 Task: Sort the products by unit price (high first).
Action: Mouse moved to (18, 92)
Screenshot: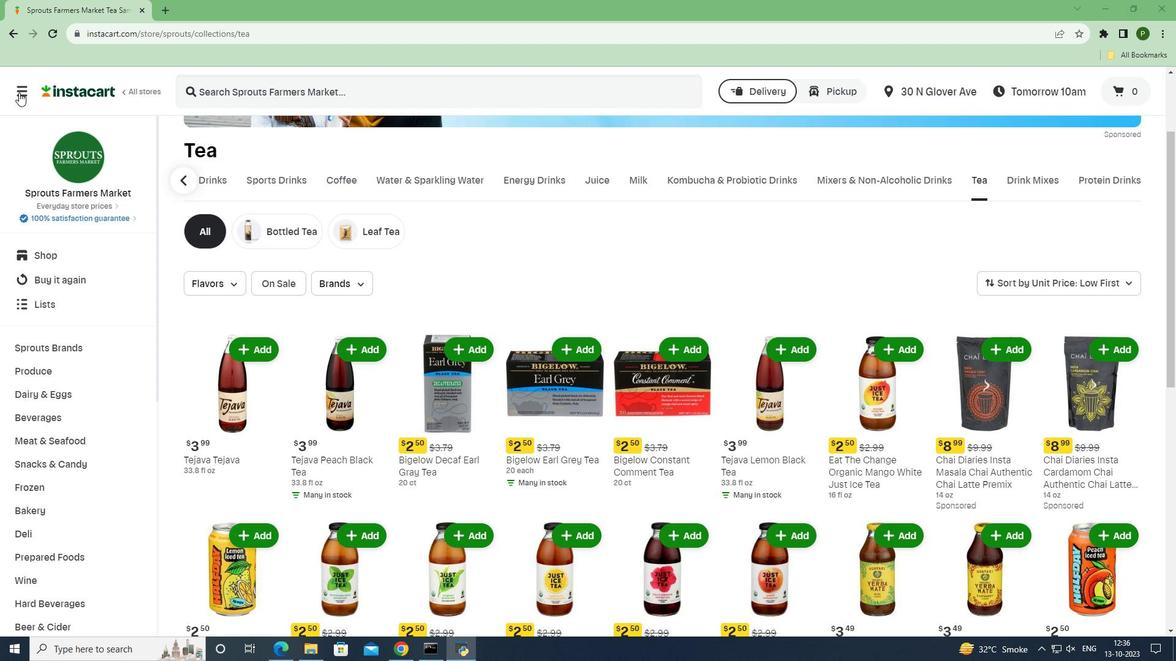 
Action: Mouse pressed left at (18, 92)
Screenshot: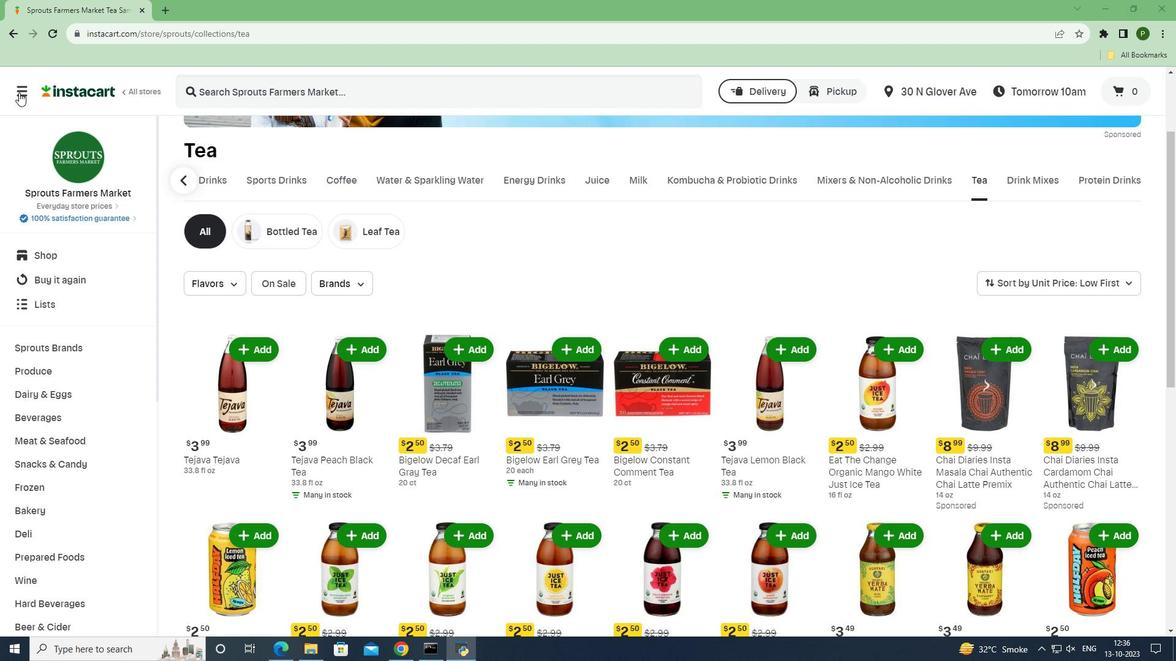 
Action: Mouse moved to (58, 324)
Screenshot: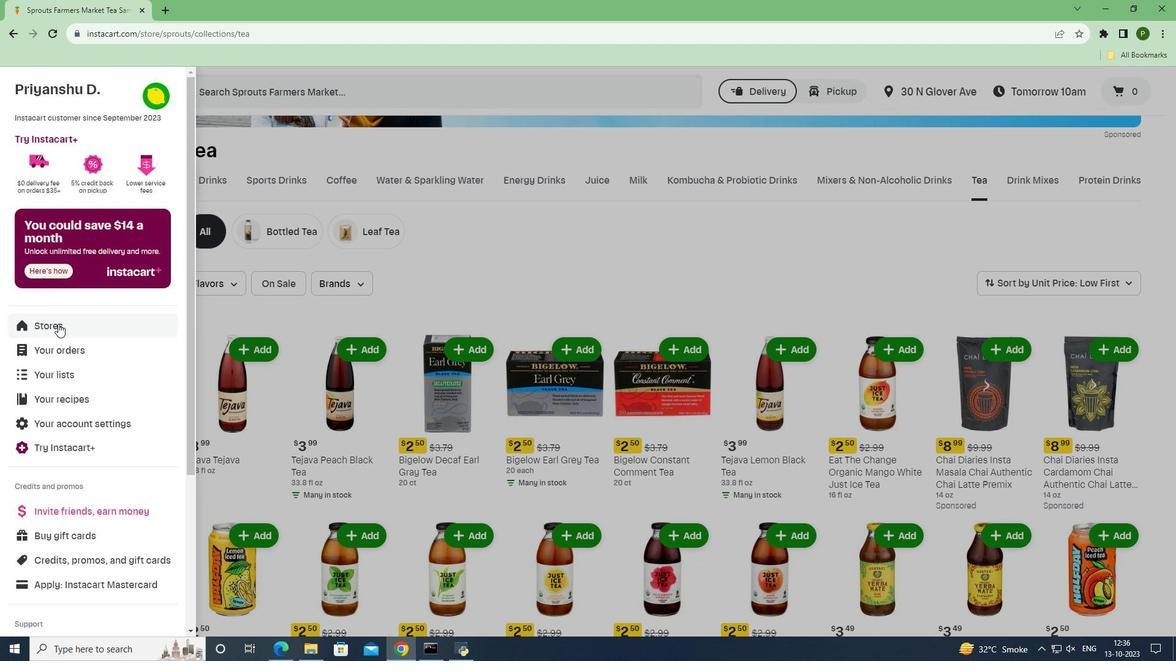 
Action: Mouse pressed left at (58, 324)
Screenshot: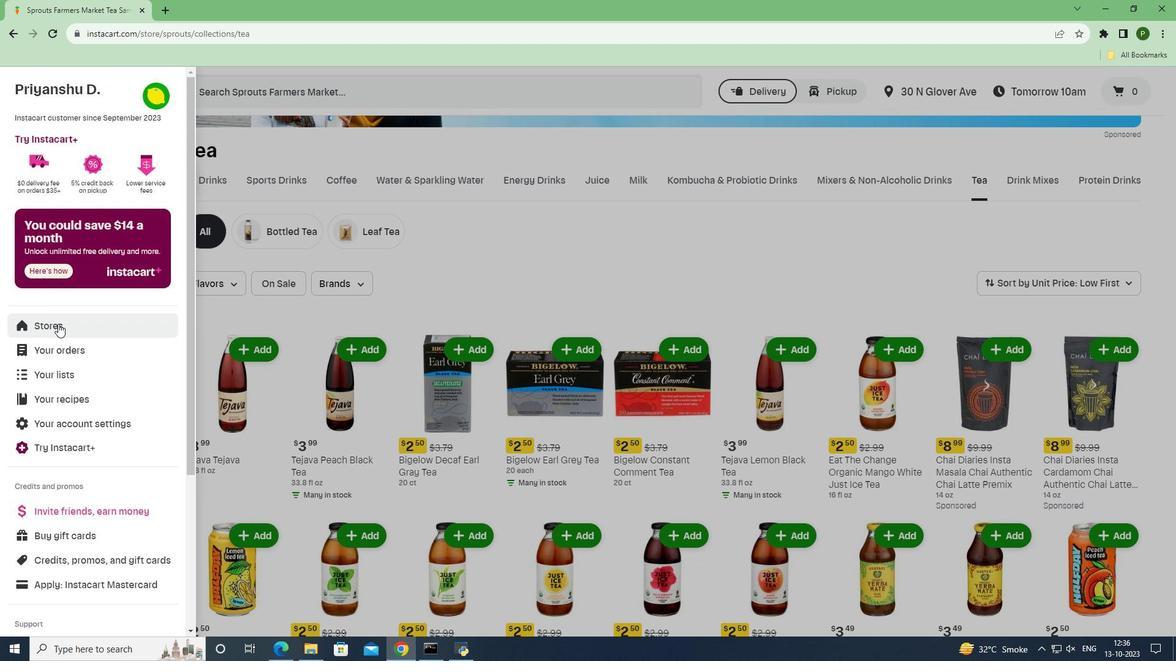 
Action: Mouse moved to (272, 145)
Screenshot: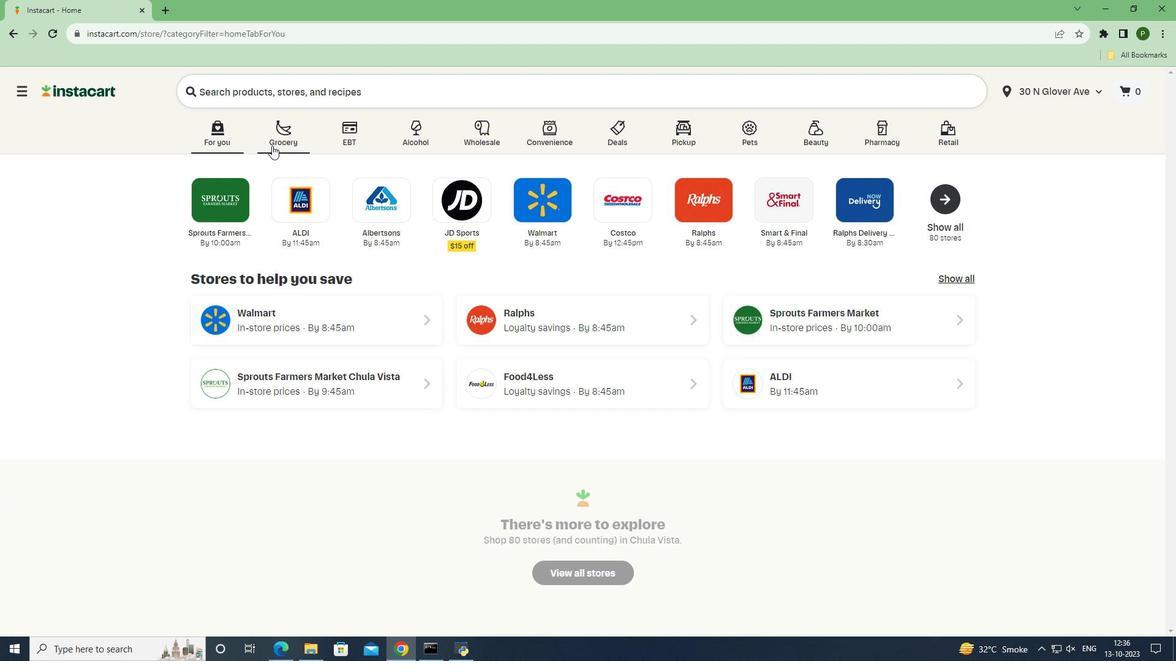
Action: Mouse pressed left at (272, 145)
Screenshot: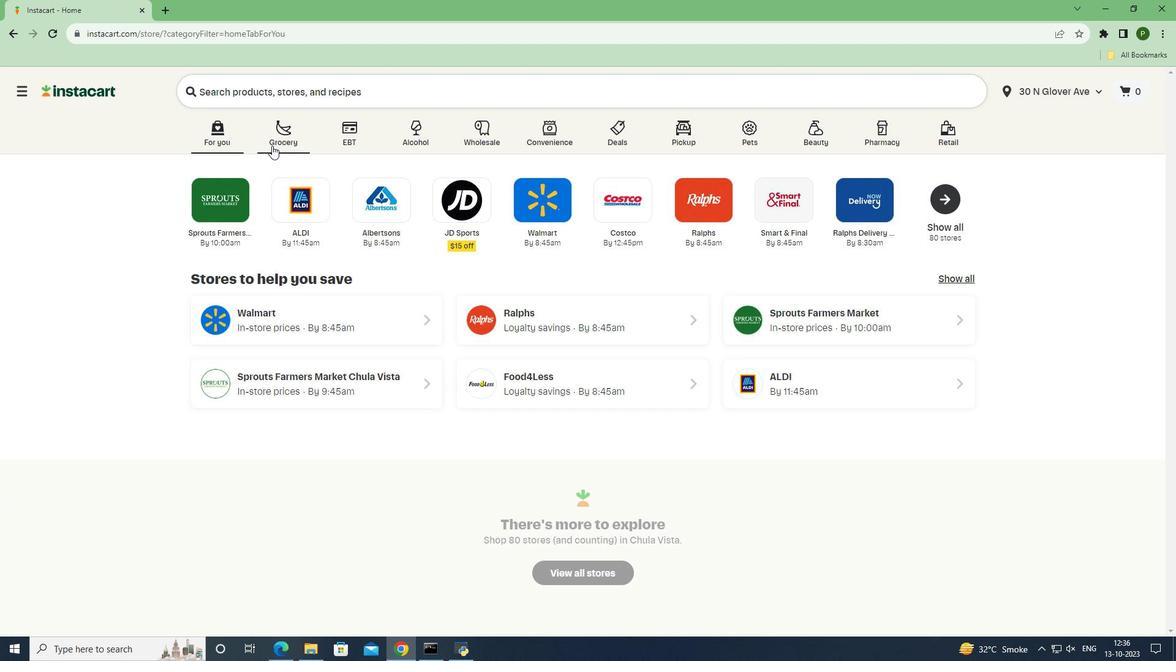 
Action: Mouse moved to (766, 285)
Screenshot: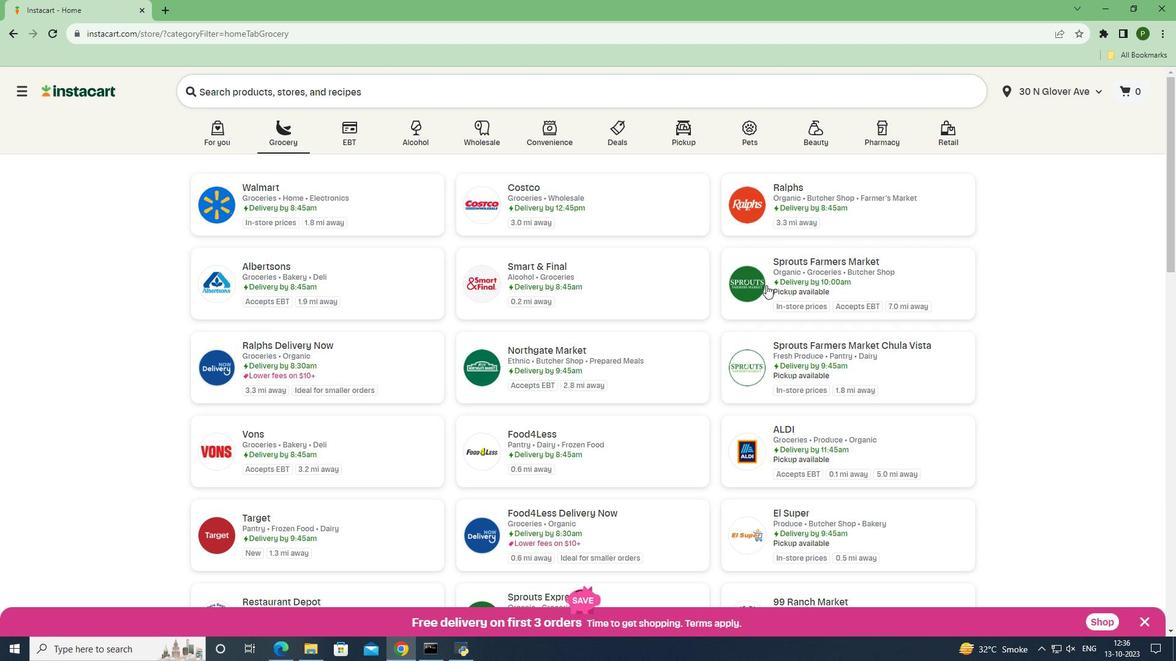 
Action: Mouse pressed left at (766, 285)
Screenshot: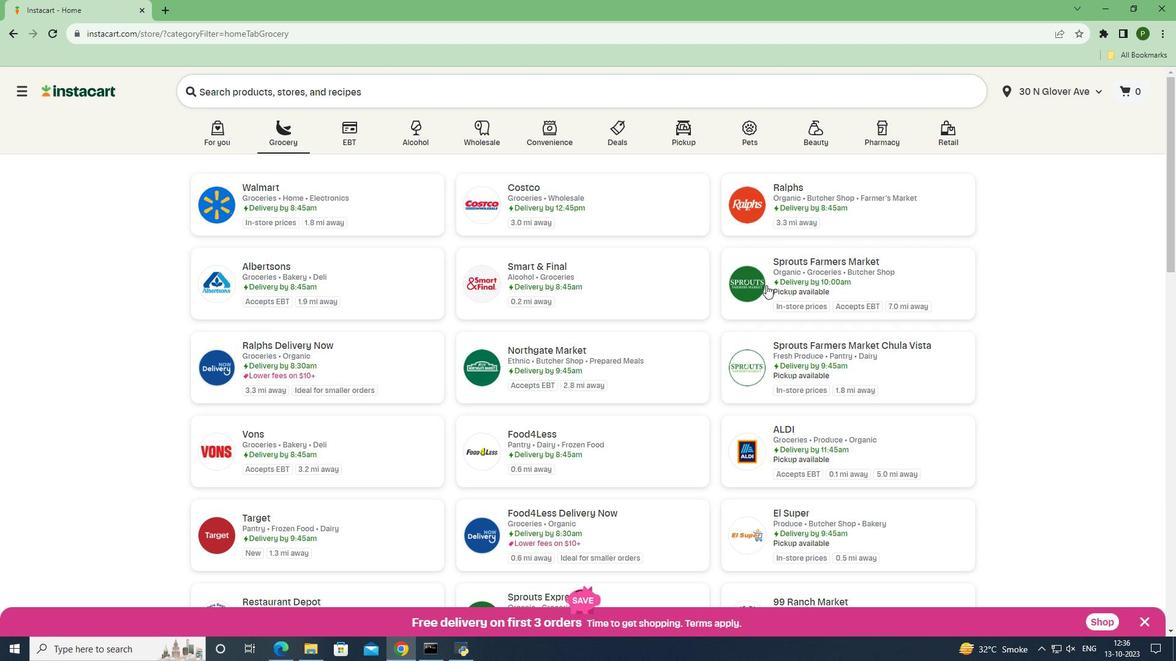 
Action: Mouse moved to (61, 417)
Screenshot: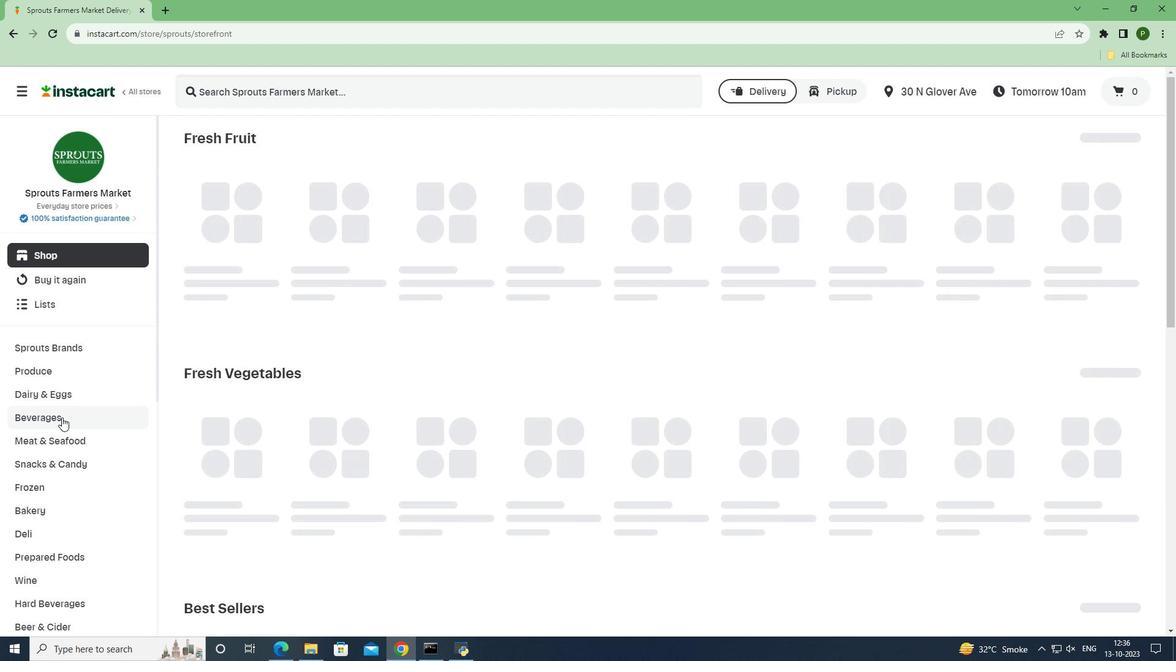 
Action: Mouse pressed left at (61, 417)
Screenshot: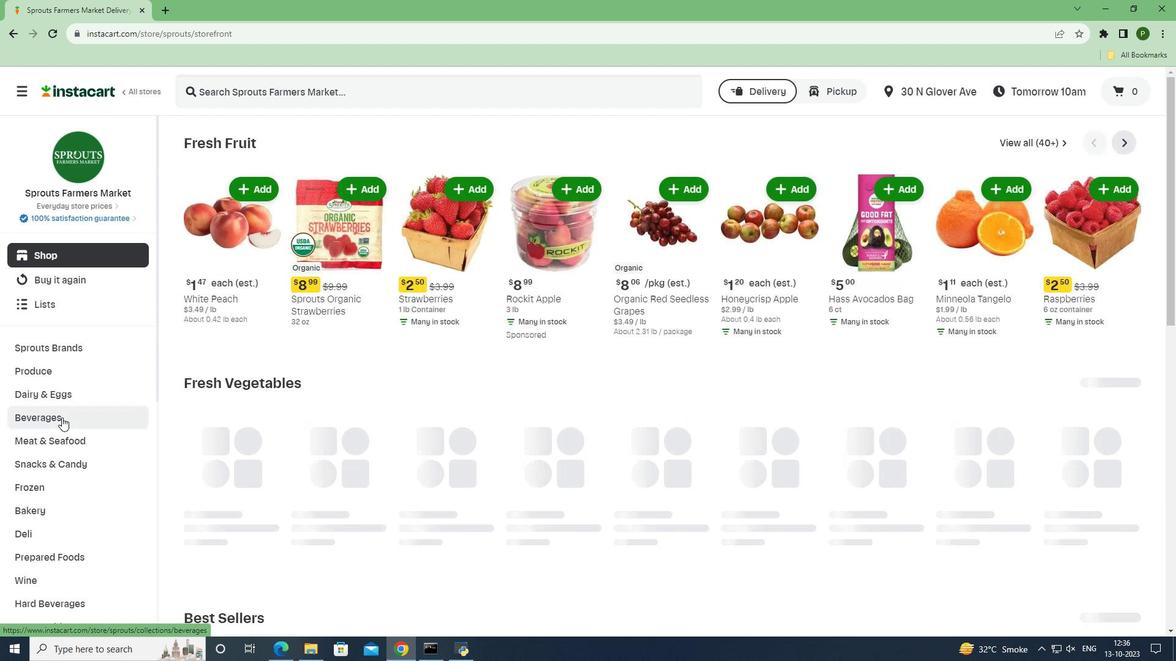 
Action: Mouse moved to (1062, 299)
Screenshot: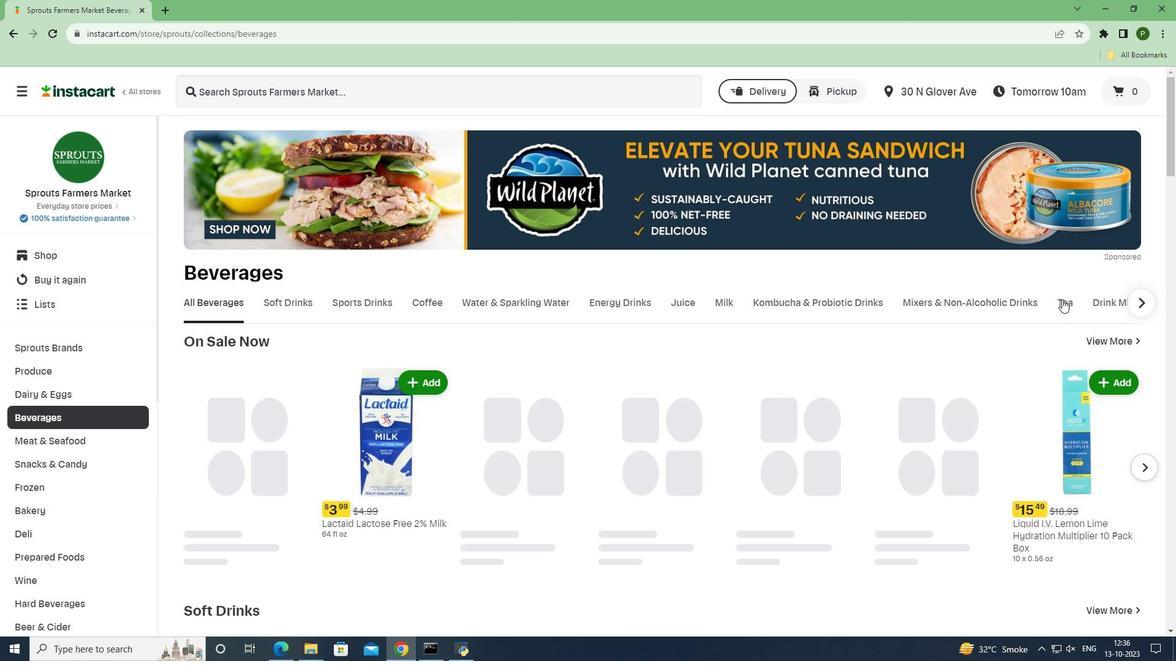 
Action: Mouse pressed left at (1062, 299)
Screenshot: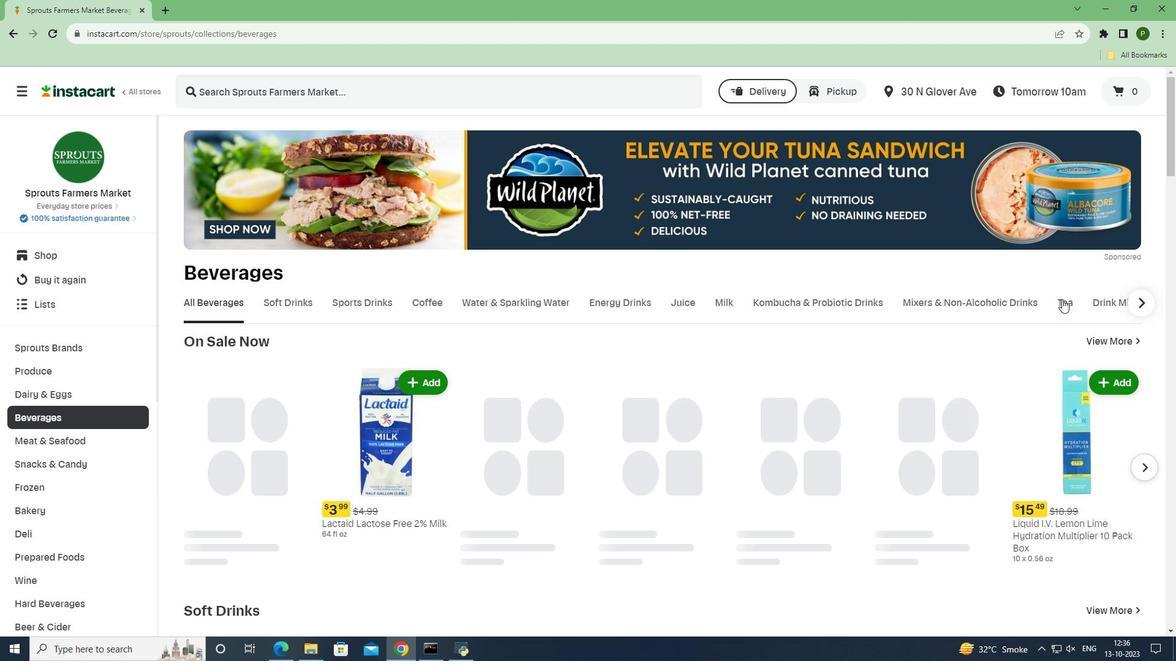 
Action: Mouse moved to (1058, 317)
Screenshot: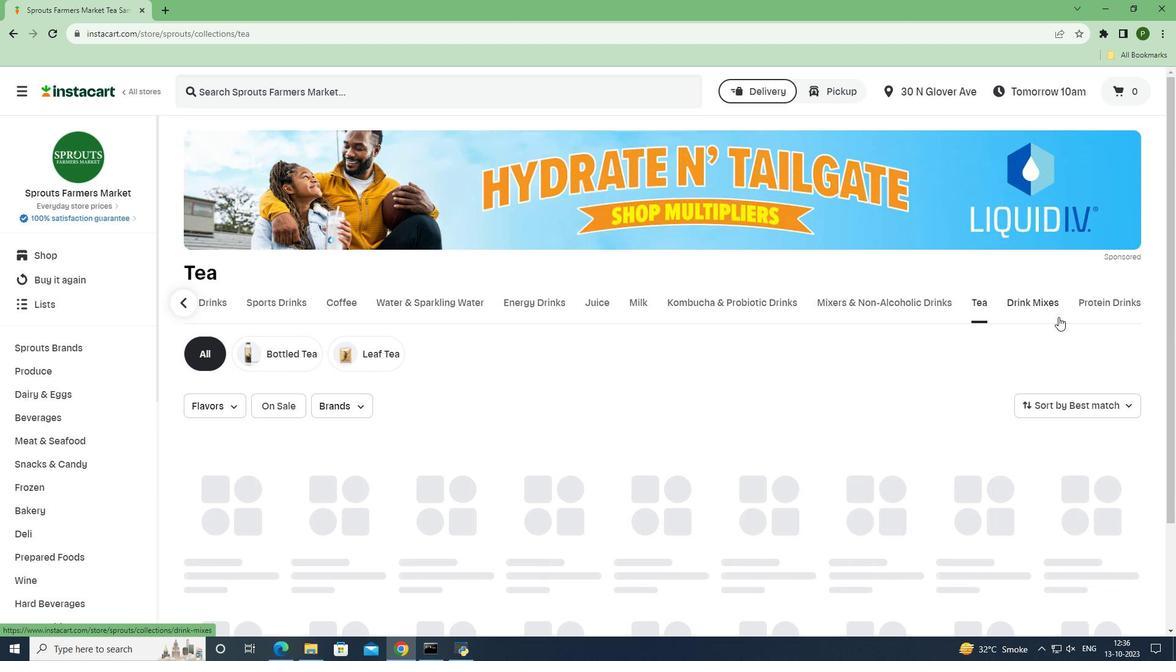 
Action: Mouse scrolled (1058, 316) with delta (0, 0)
Screenshot: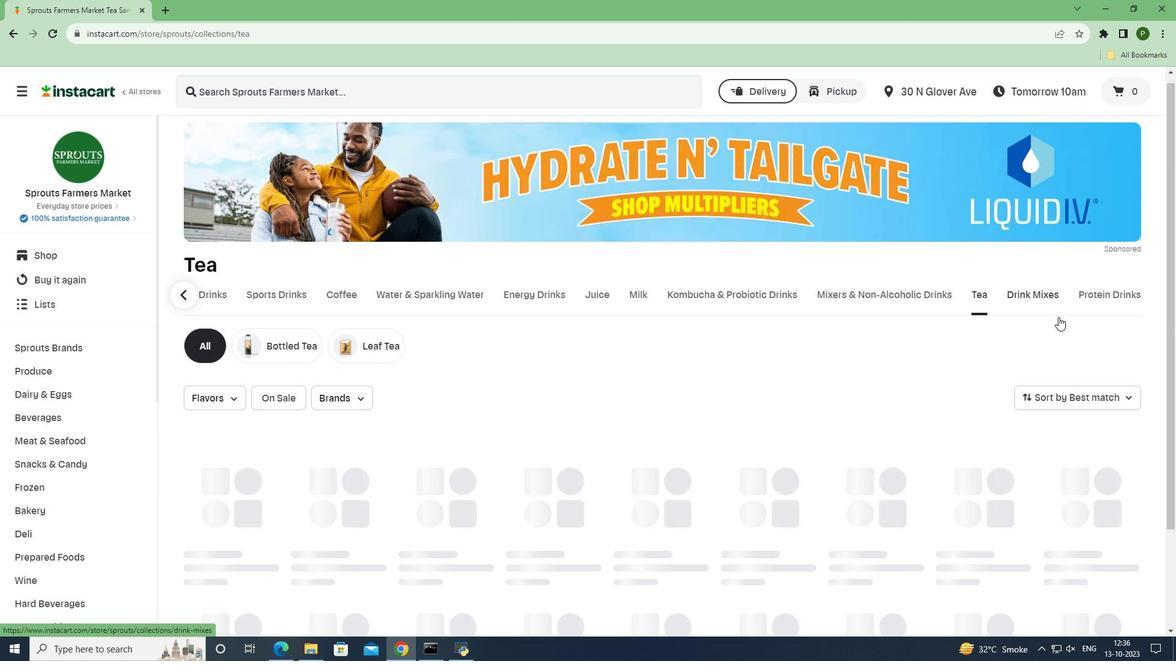 
Action: Mouse scrolled (1058, 316) with delta (0, 0)
Screenshot: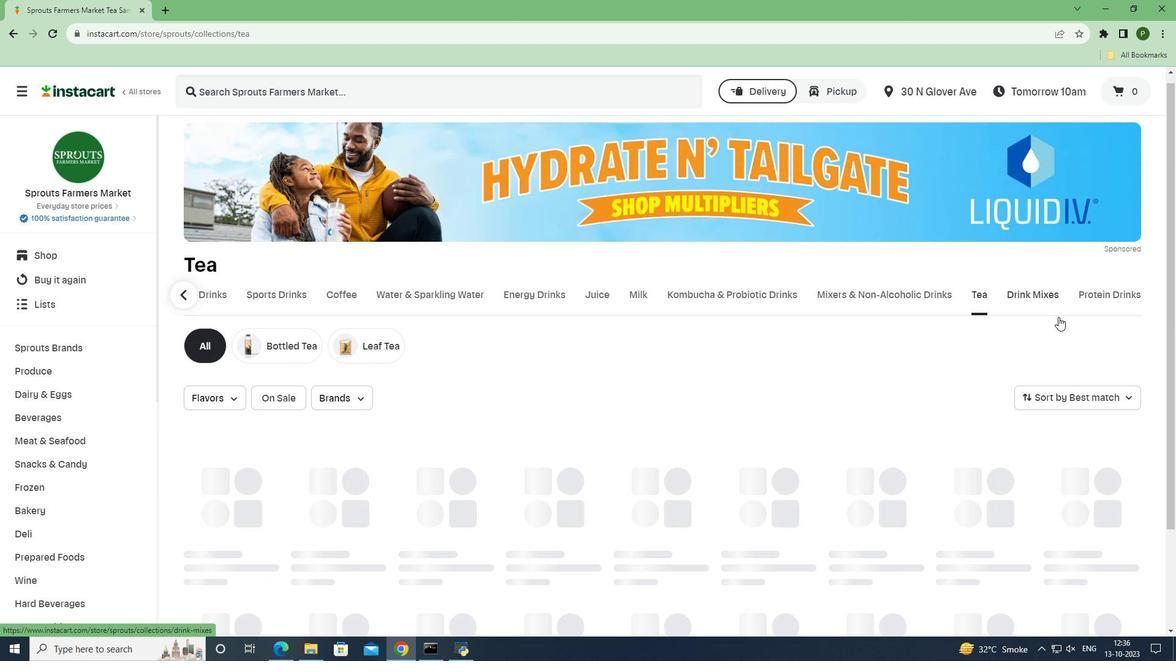 
Action: Mouse scrolled (1058, 316) with delta (0, 0)
Screenshot: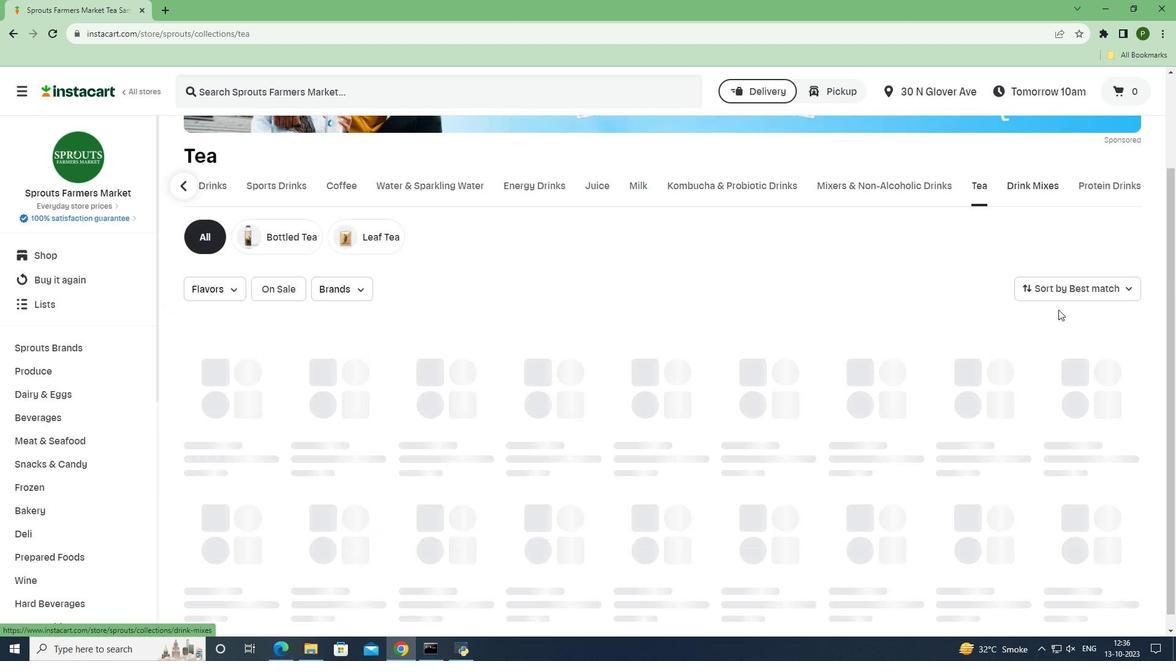 
Action: Mouse moved to (1058, 273)
Screenshot: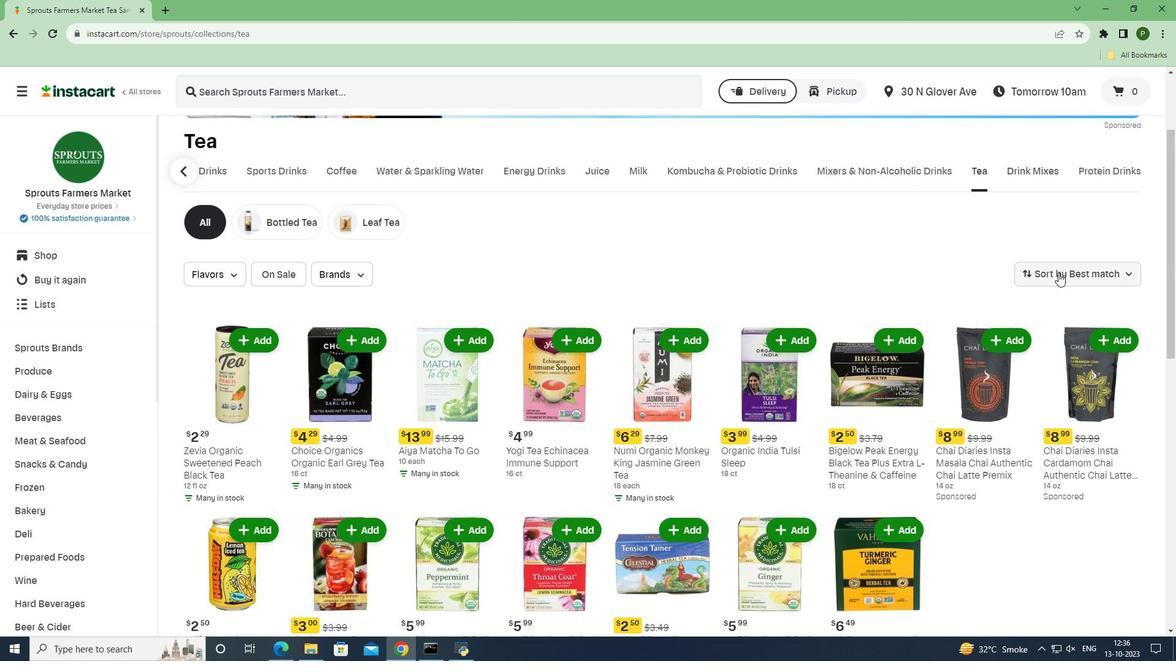 
Action: Mouse pressed left at (1058, 273)
Screenshot: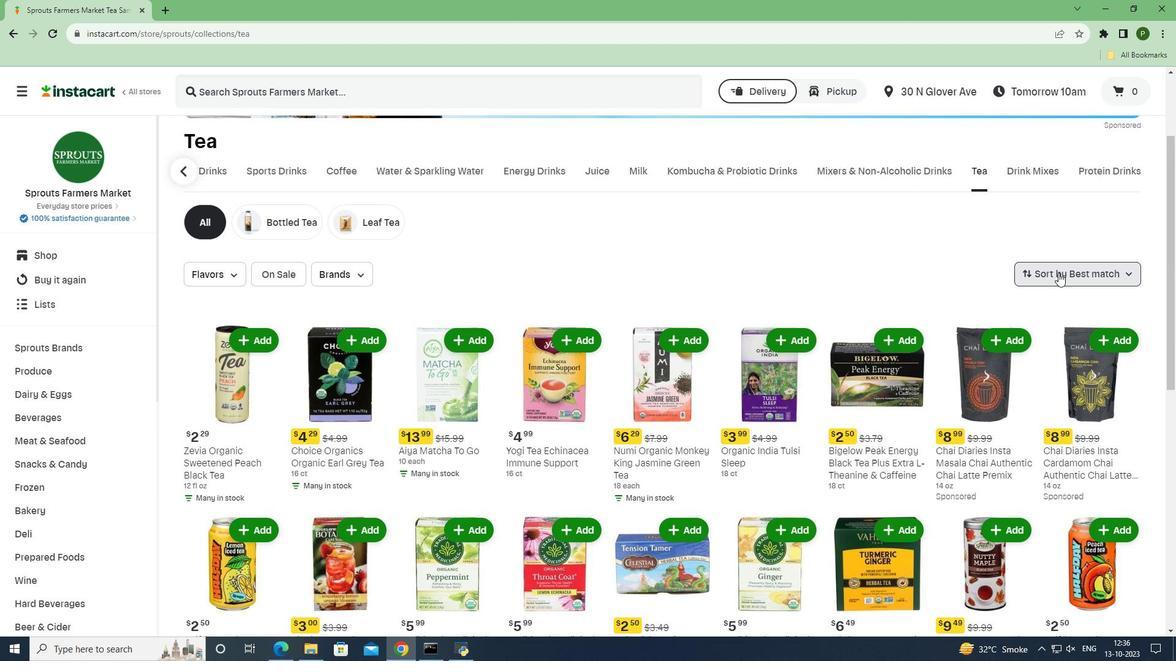 
Action: Mouse moved to (1062, 425)
Screenshot: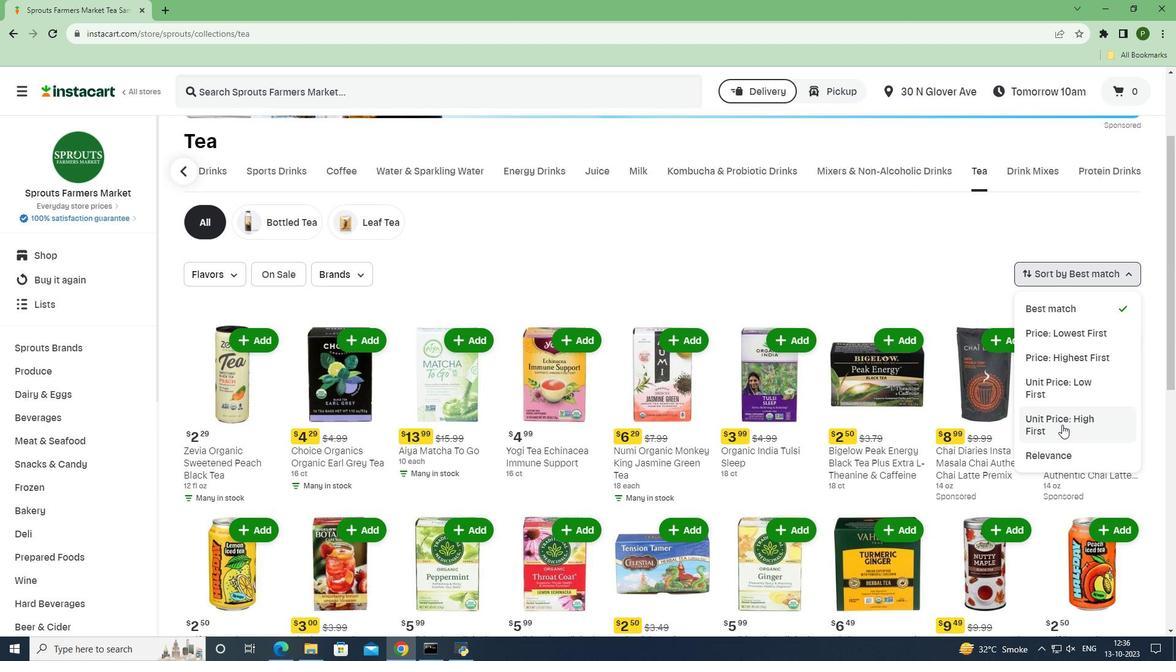 
Action: Mouse pressed left at (1062, 425)
Screenshot: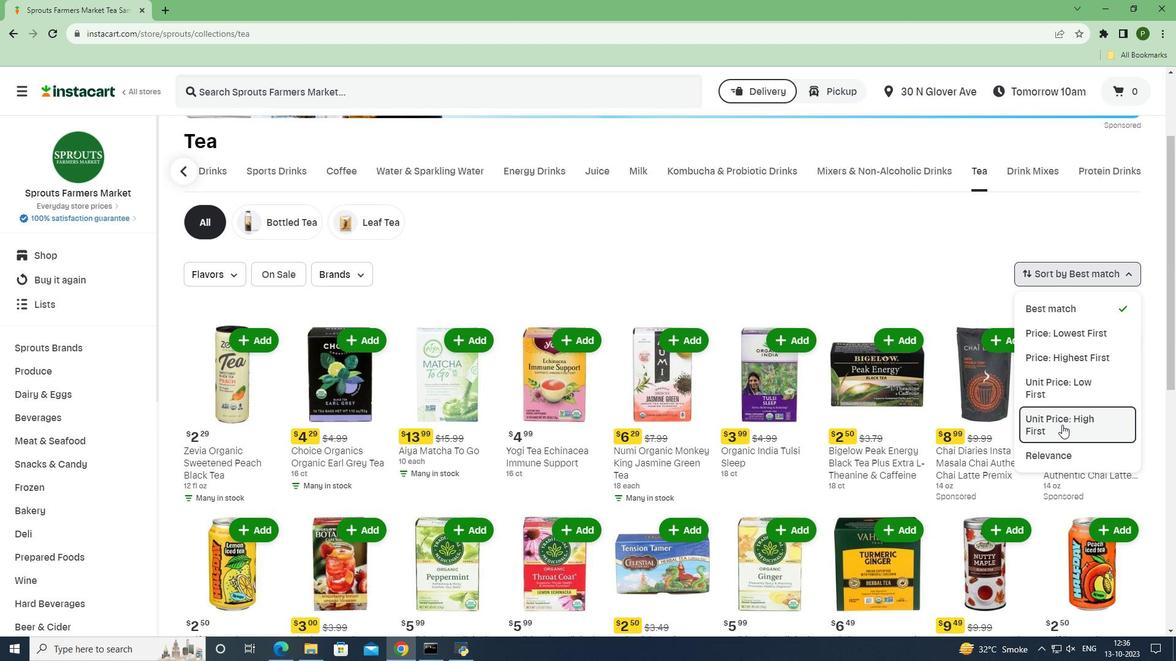 
Action: Mouse moved to (990, 512)
Screenshot: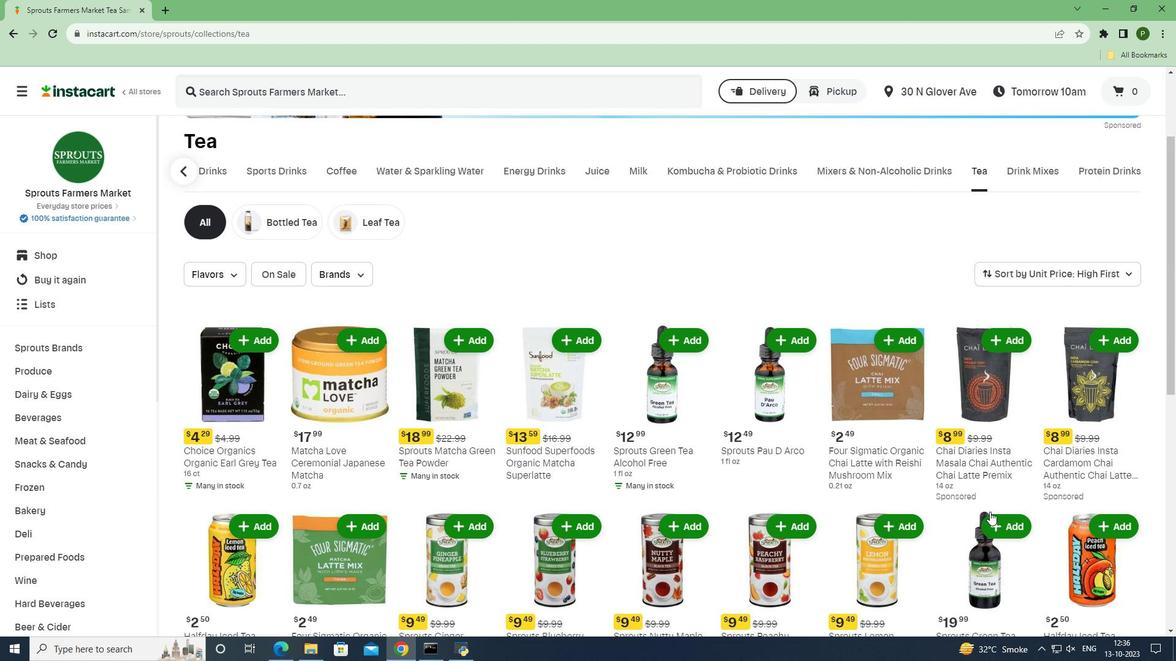 
Action: Key pressed <Key.f10>
Screenshot: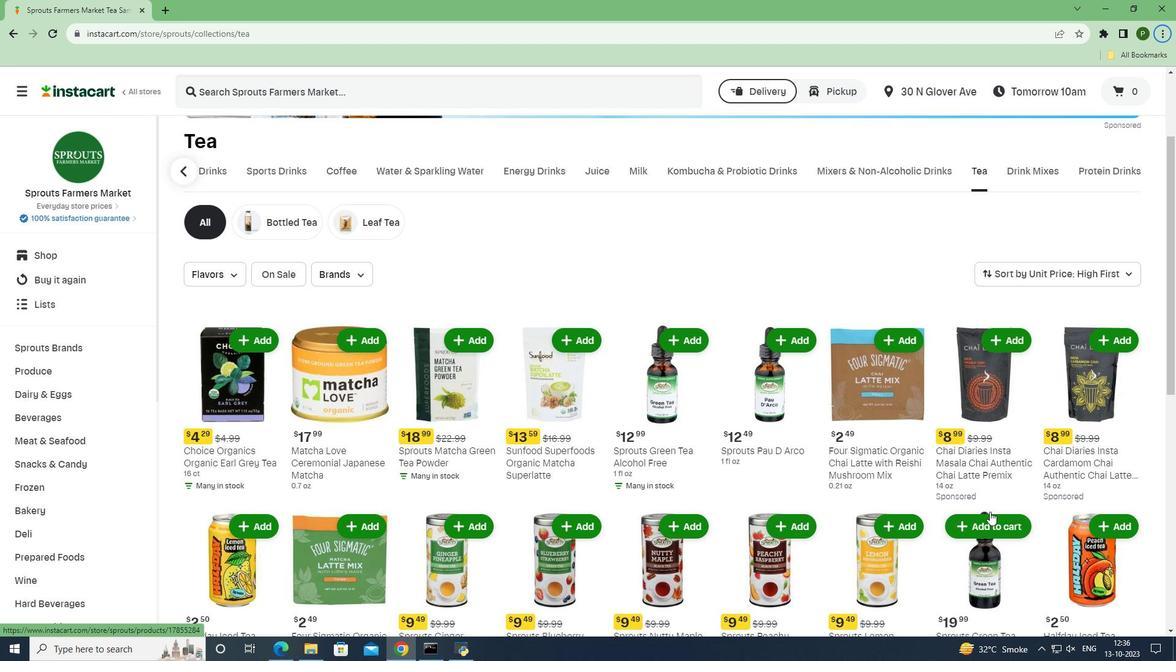 
